 Task: Add an event with the title Third Sales Call with Potential Client, date '2023/12/07', time 7:30 AM to 9:30 AMand add a description: During the Quality Assurance Check, a dedicated team or quality assurance professionals will conduct a comprehensive assessment of the project against predetermined quality criteria. The team will review various aspects, including project documentation, processes, methodologies, and actual deliverables, to ensure they meet the defined quality standards., put the event into Orange category, logged in from the account softage.8@softage.netand send the event invitation to softage.2@softage.net and softage.3@softage.net. Set a reminder for the event 15 minutes before
Action: Mouse moved to (99, 132)
Screenshot: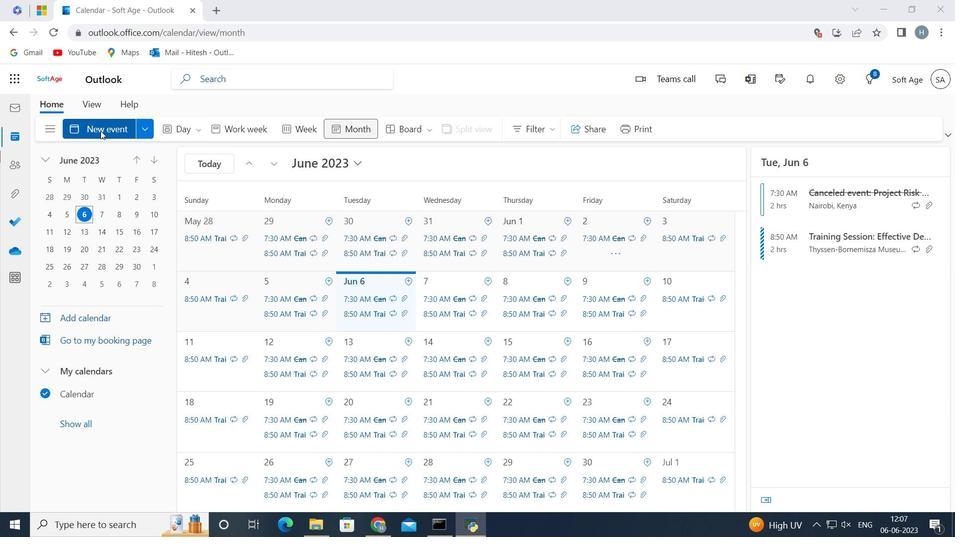 
Action: Mouse pressed left at (99, 132)
Screenshot: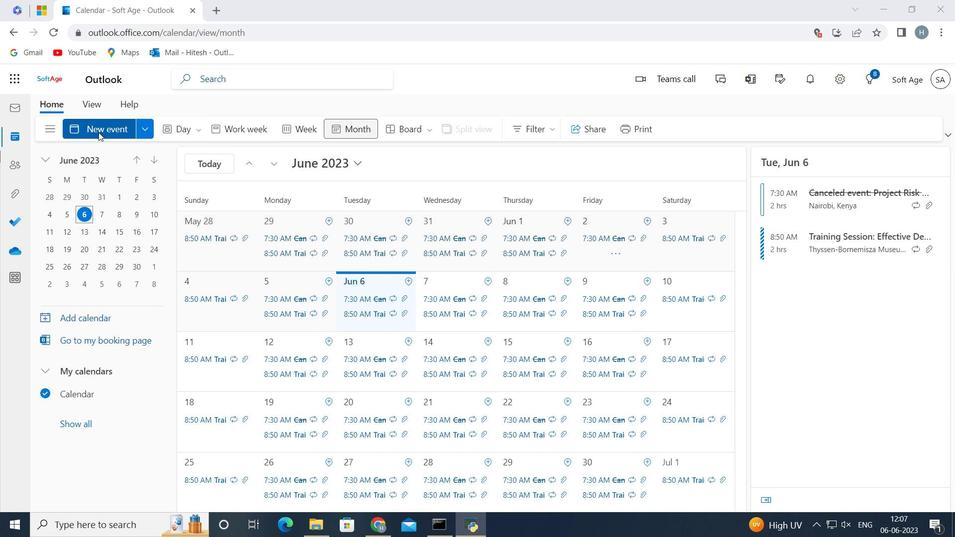 
Action: Mouse moved to (325, 200)
Screenshot: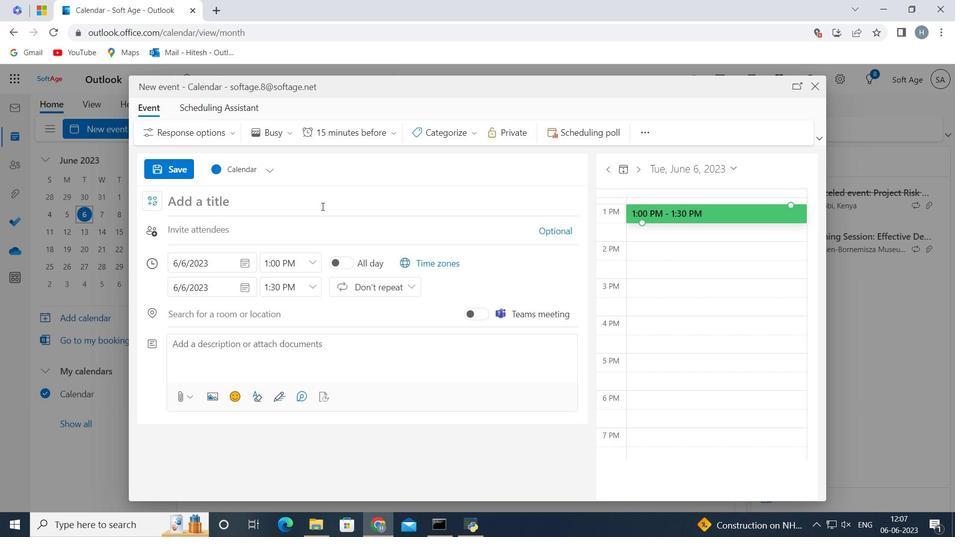 
Action: Mouse pressed left at (325, 200)
Screenshot: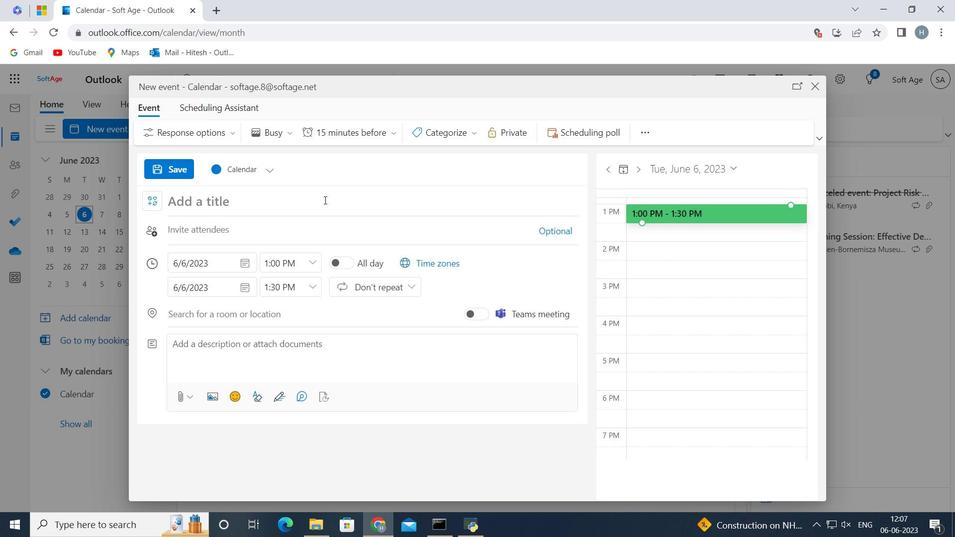 
Action: Mouse moved to (324, 199)
Screenshot: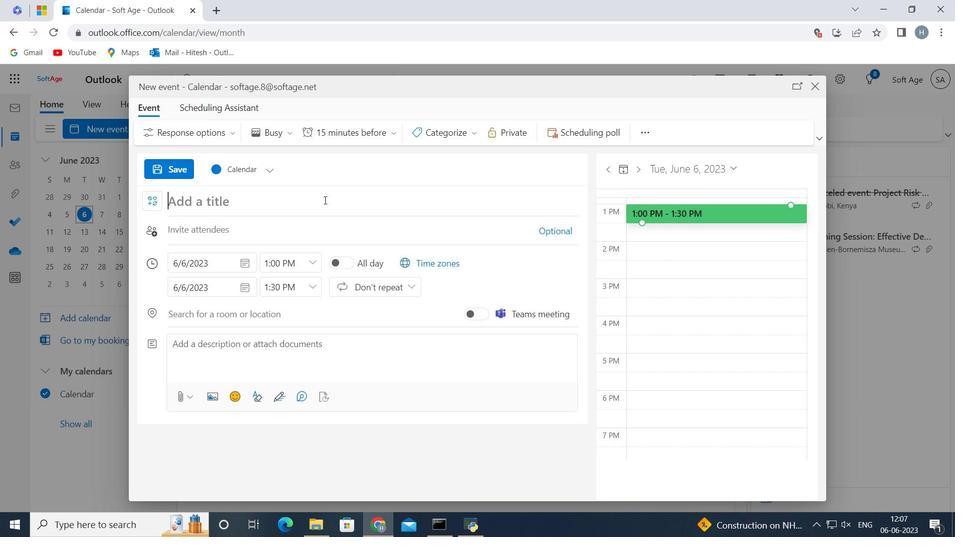 
Action: Key pressed <Key.shift>Third<Key.space><Key.shift>Sales<Key.space><Key.shift>Call<Key.space>with<Key.space><Key.shift>Potential<Key.space><Key.shift>Client<Key.space>
Screenshot: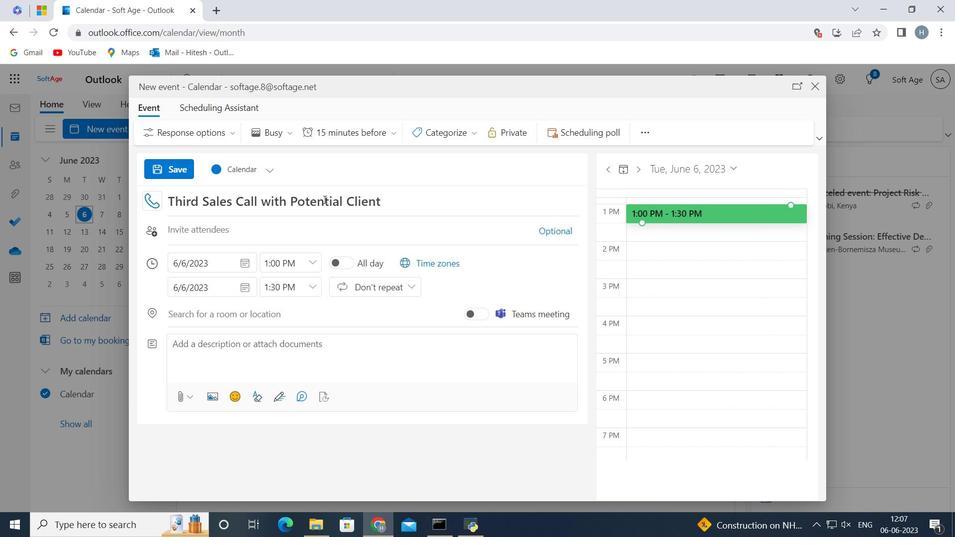 
Action: Mouse moved to (244, 259)
Screenshot: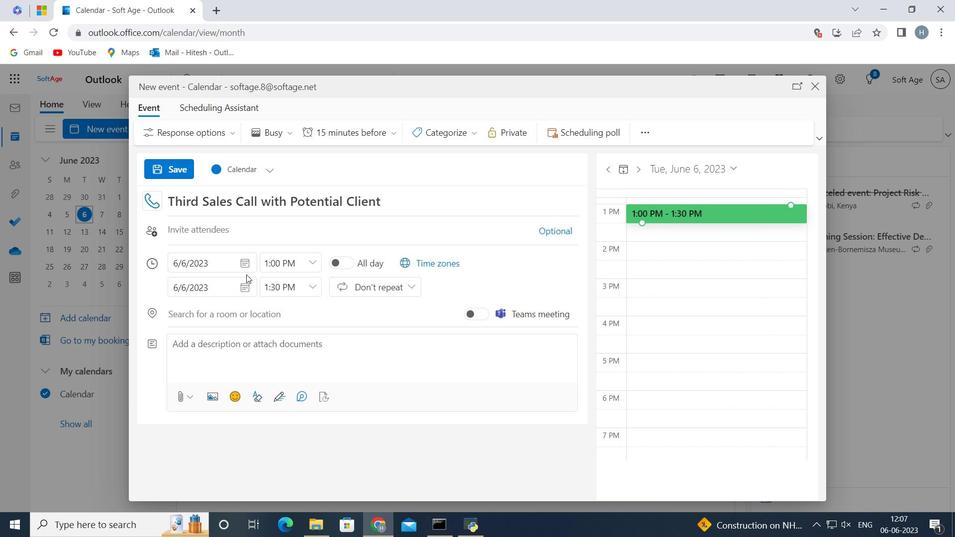 
Action: Mouse pressed left at (244, 259)
Screenshot: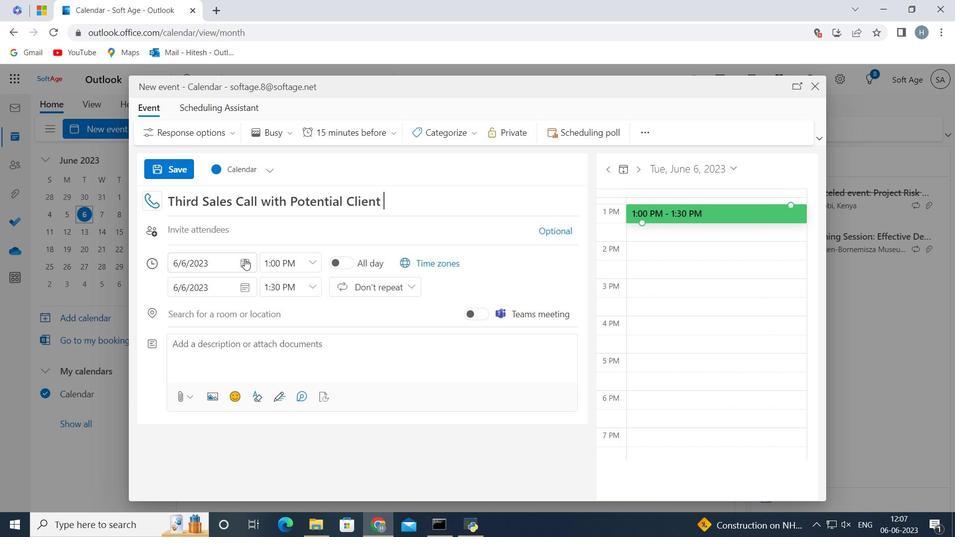
Action: Mouse moved to (230, 293)
Screenshot: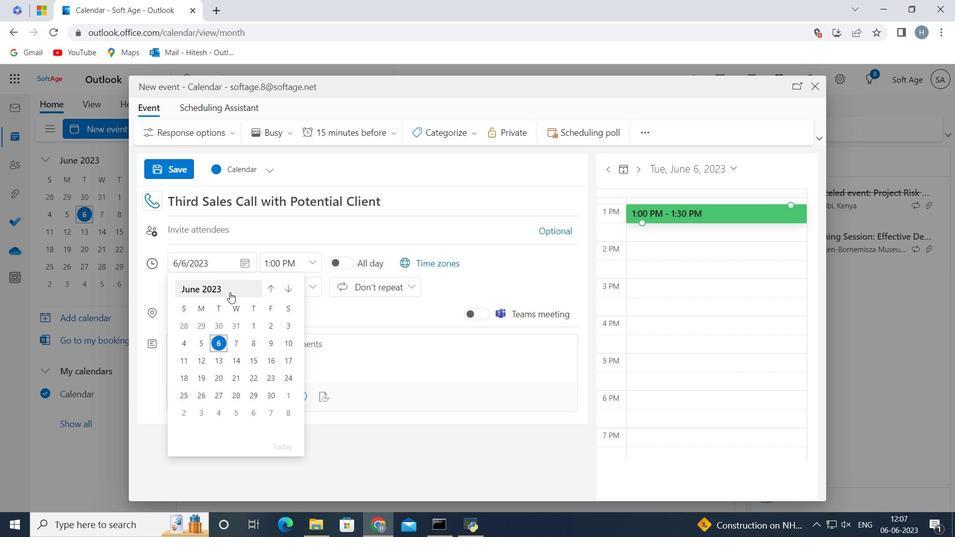 
Action: Mouse pressed left at (230, 293)
Screenshot: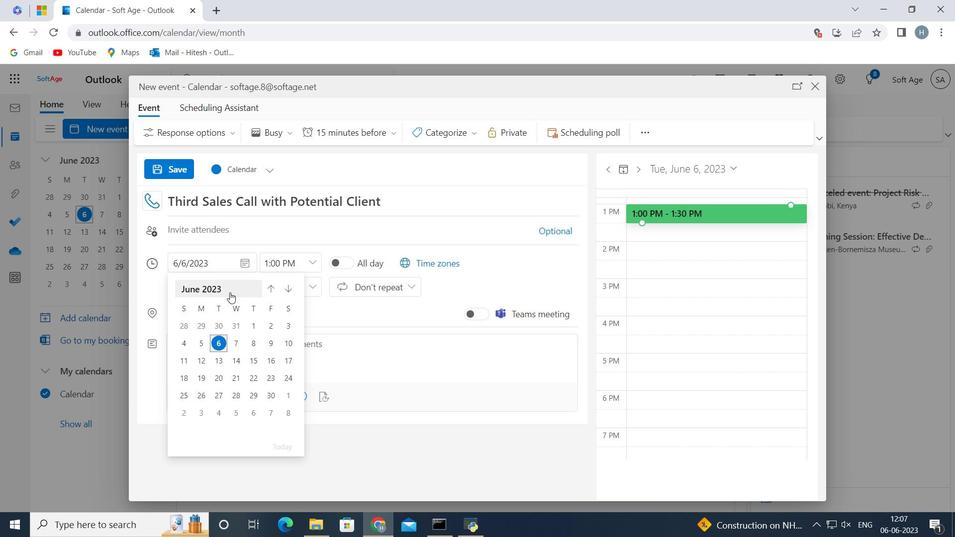 
Action: Mouse pressed left at (230, 293)
Screenshot: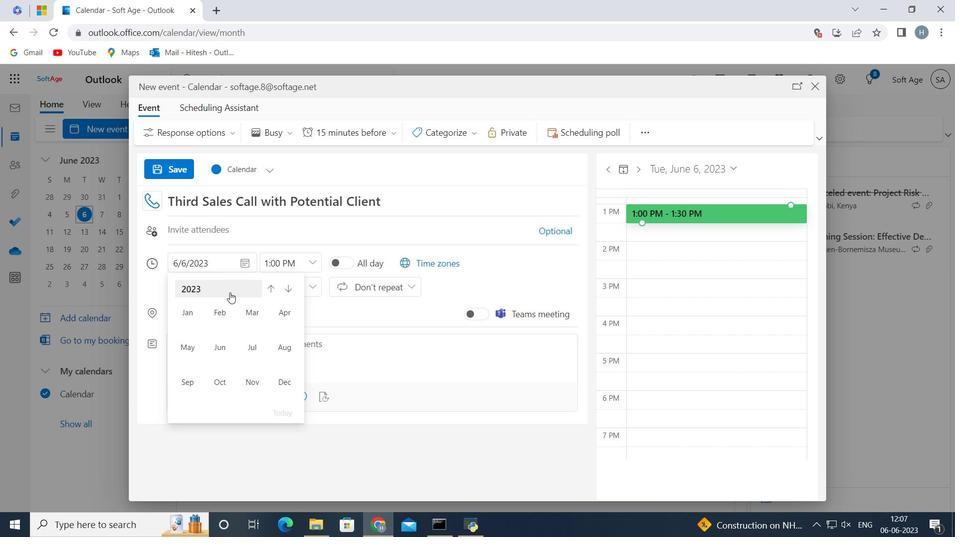 
Action: Mouse moved to (273, 314)
Screenshot: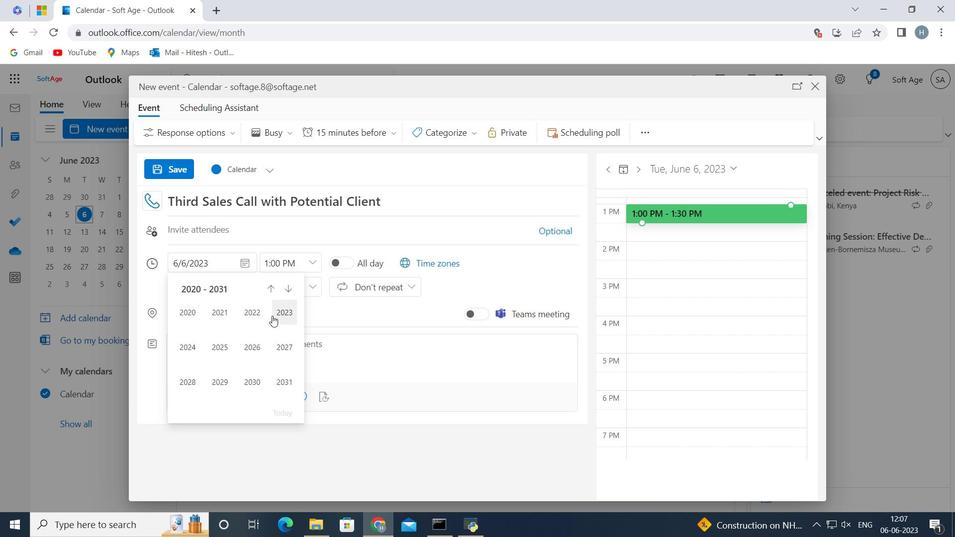 
Action: Mouse pressed left at (273, 314)
Screenshot: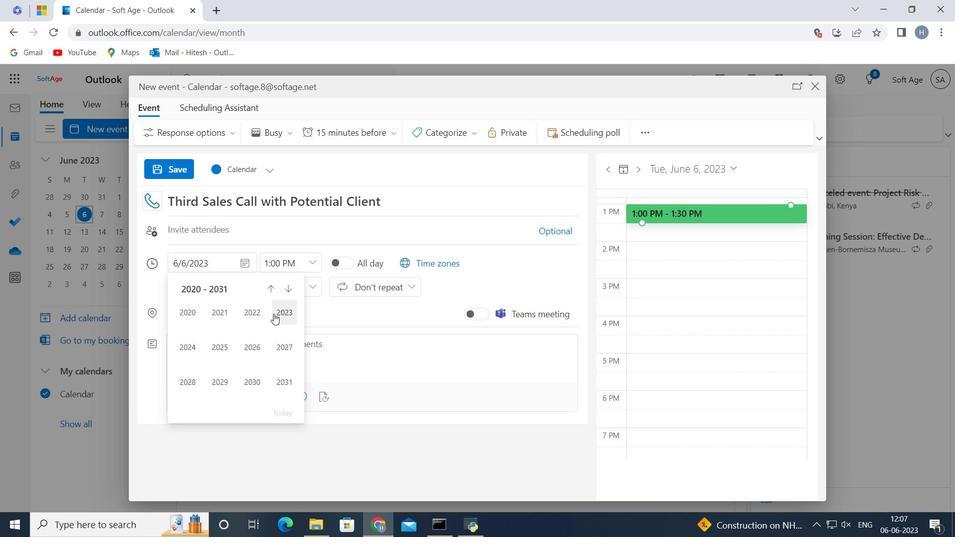 
Action: Mouse moved to (281, 377)
Screenshot: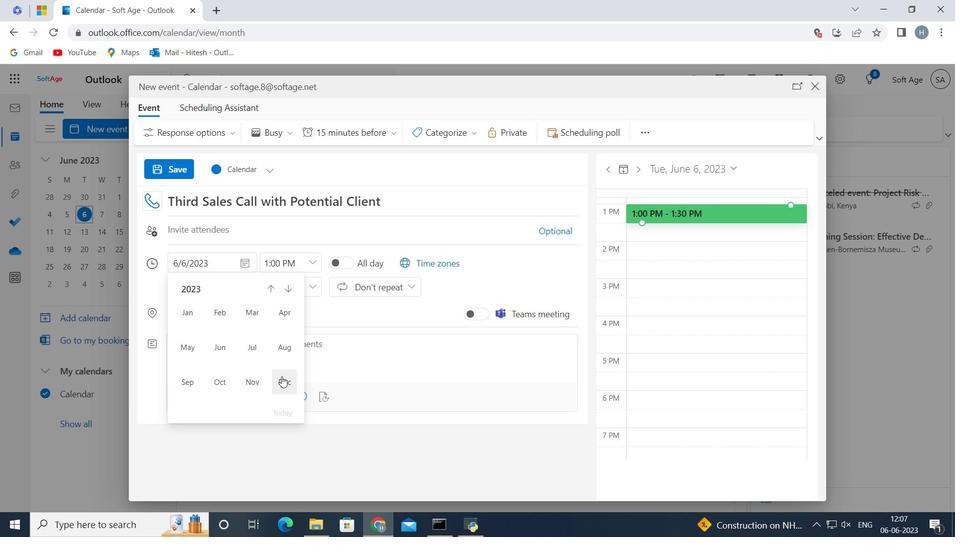 
Action: Mouse pressed left at (281, 377)
Screenshot: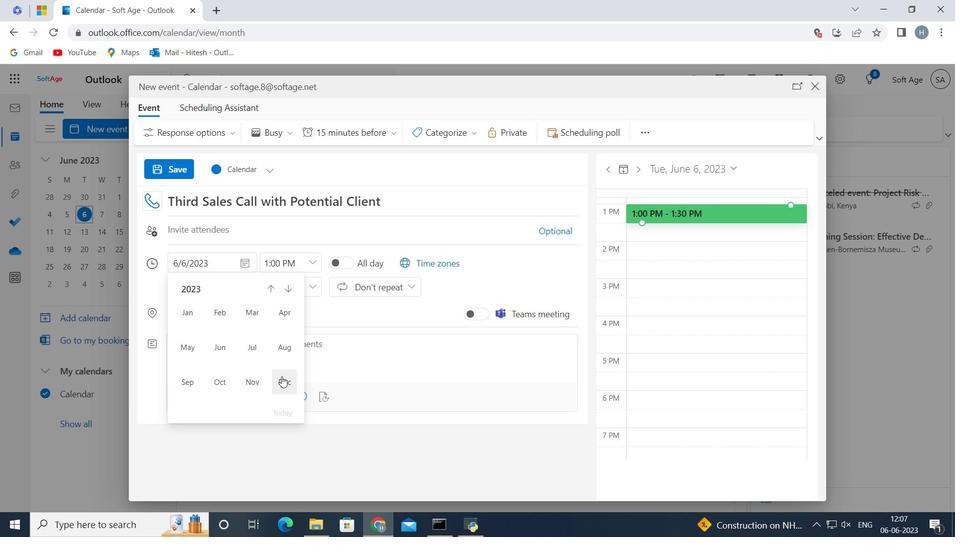
Action: Mouse moved to (251, 345)
Screenshot: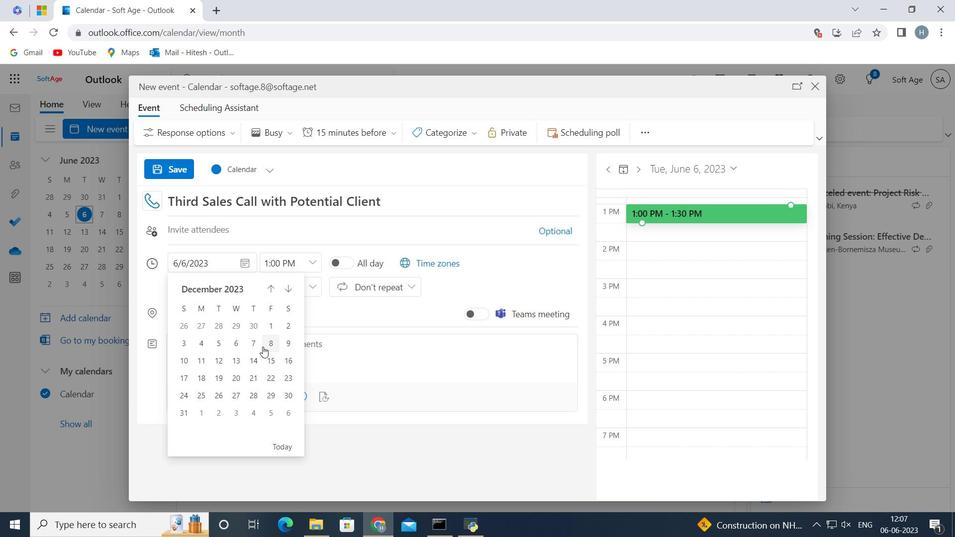 
Action: Mouse pressed left at (251, 345)
Screenshot: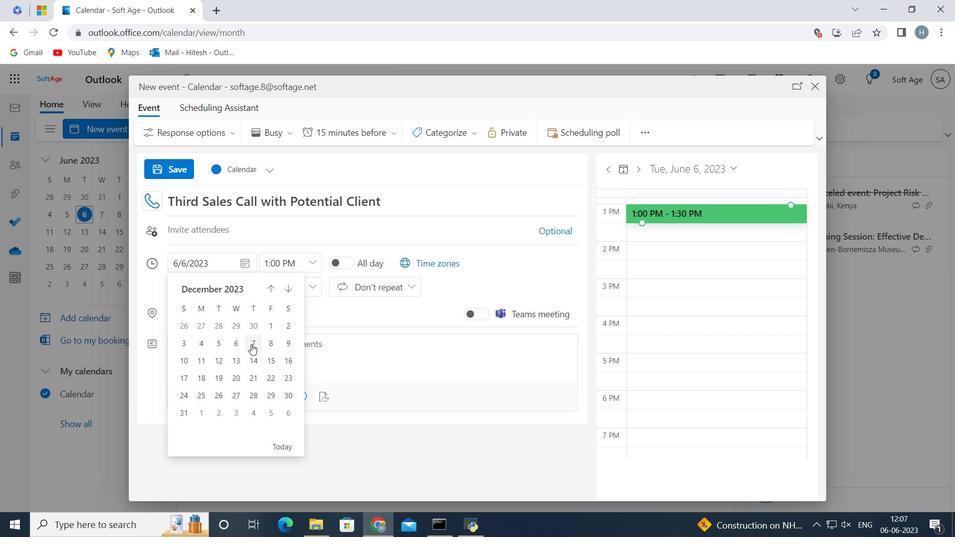 
Action: Mouse moved to (313, 261)
Screenshot: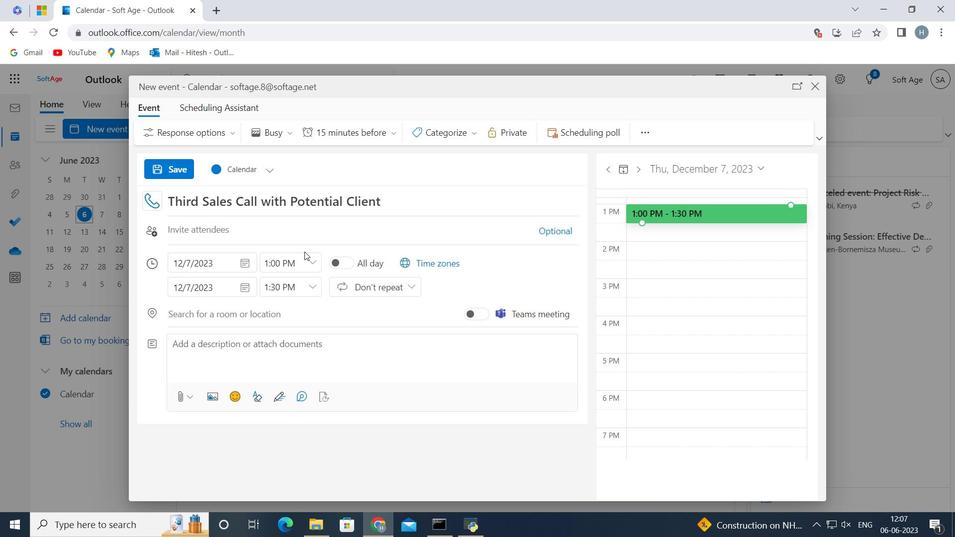 
Action: Mouse pressed left at (313, 261)
Screenshot: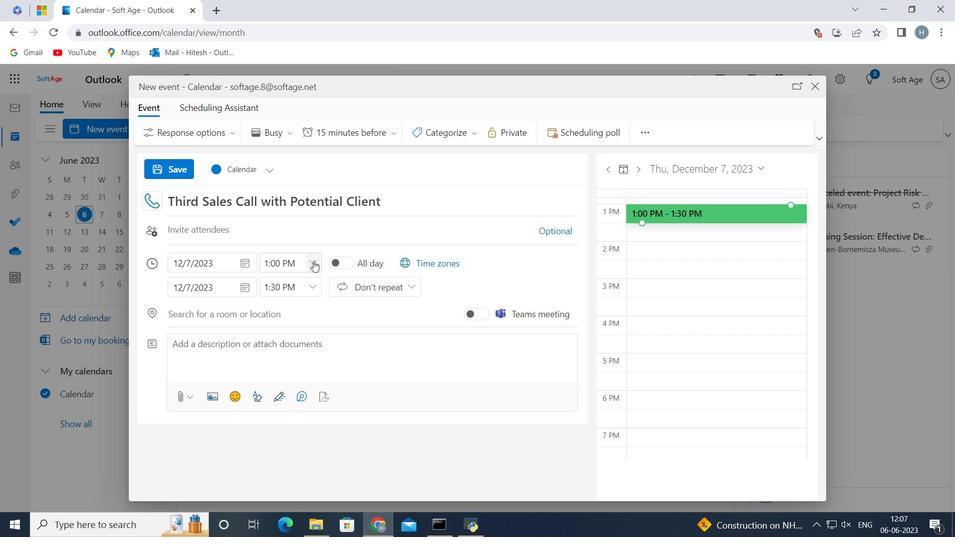 
Action: Mouse moved to (293, 354)
Screenshot: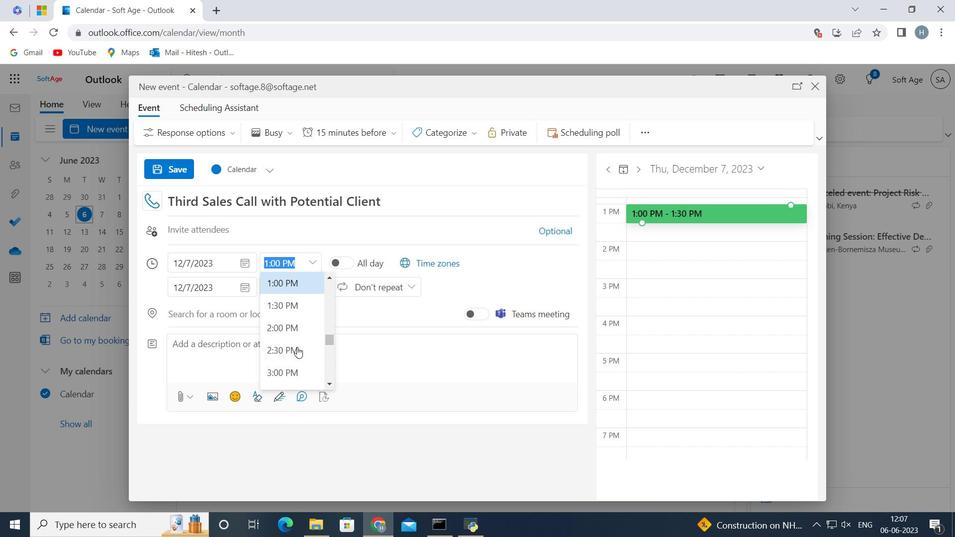 
Action: Mouse scrolled (293, 354) with delta (0, 0)
Screenshot: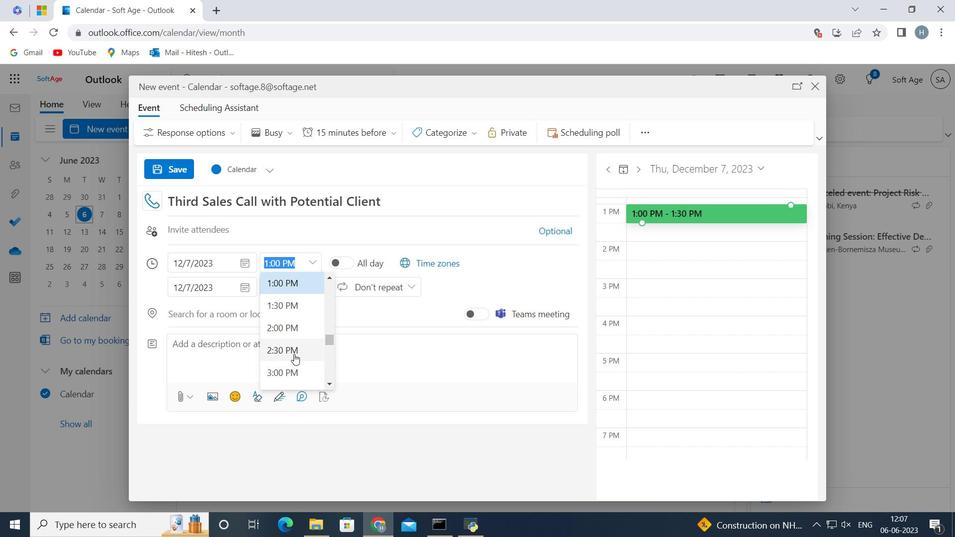 
Action: Mouse scrolled (293, 354) with delta (0, 0)
Screenshot: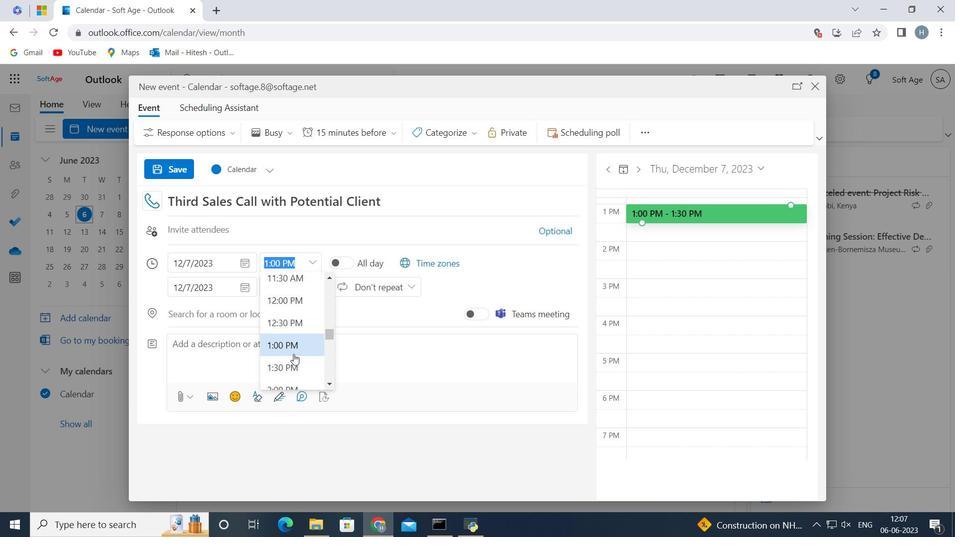 
Action: Mouse moved to (293, 354)
Screenshot: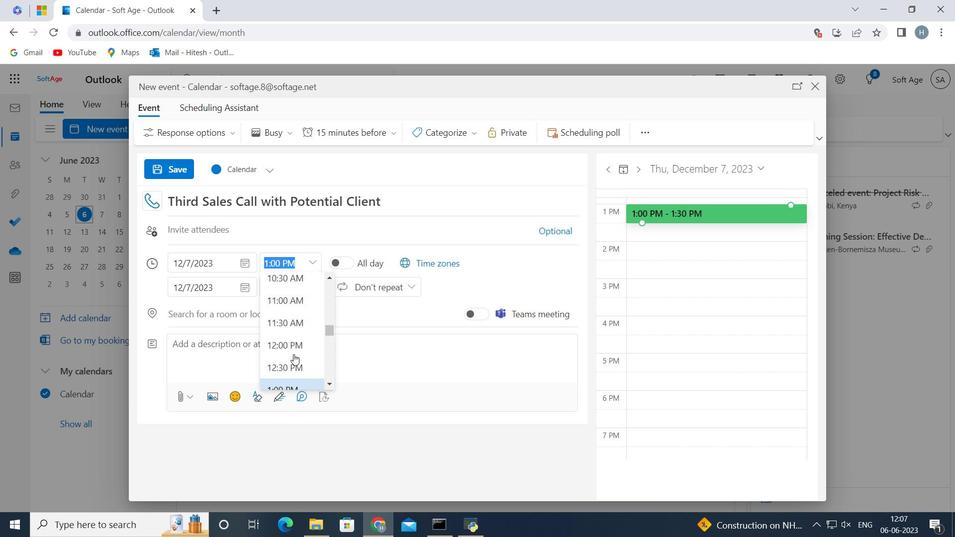 
Action: Mouse scrolled (293, 355) with delta (0, 0)
Screenshot: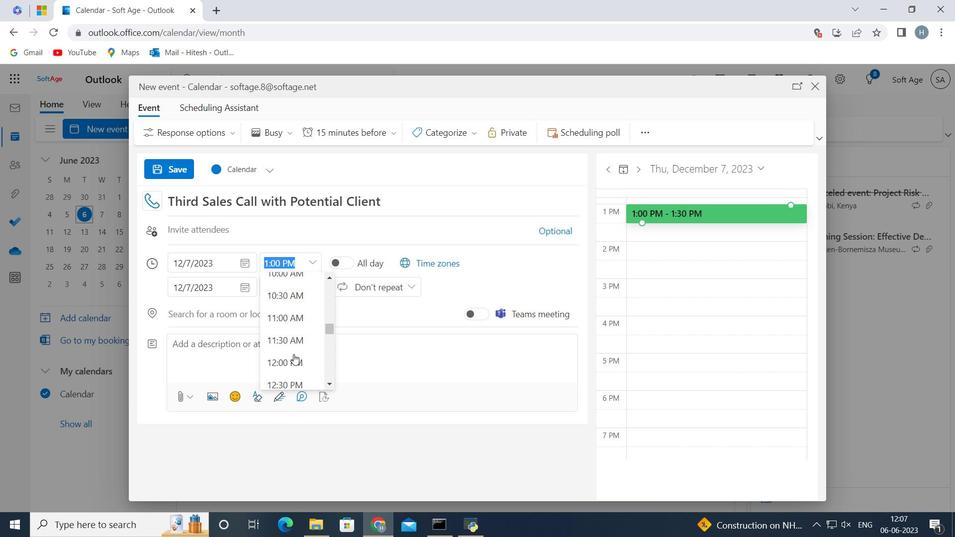 
Action: Mouse scrolled (293, 355) with delta (0, 0)
Screenshot: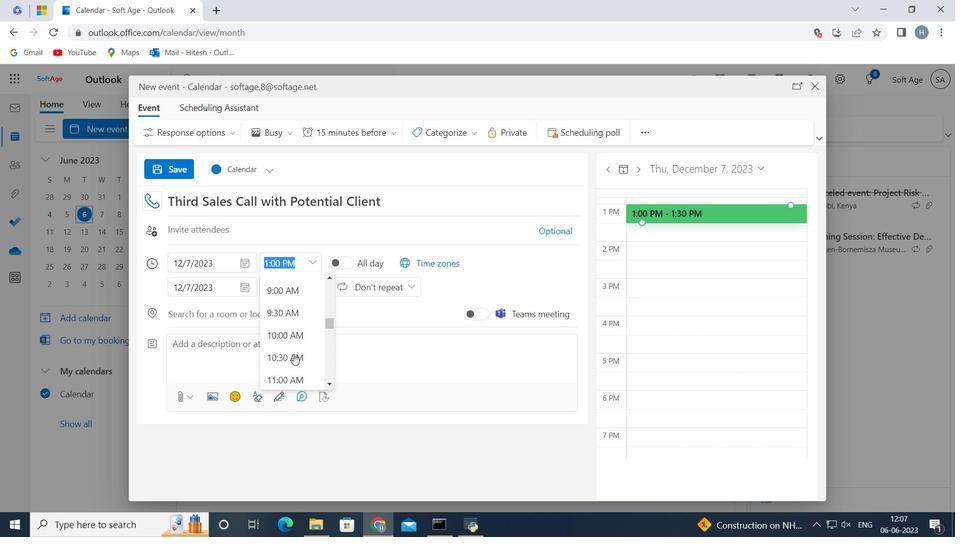 
Action: Mouse moved to (287, 287)
Screenshot: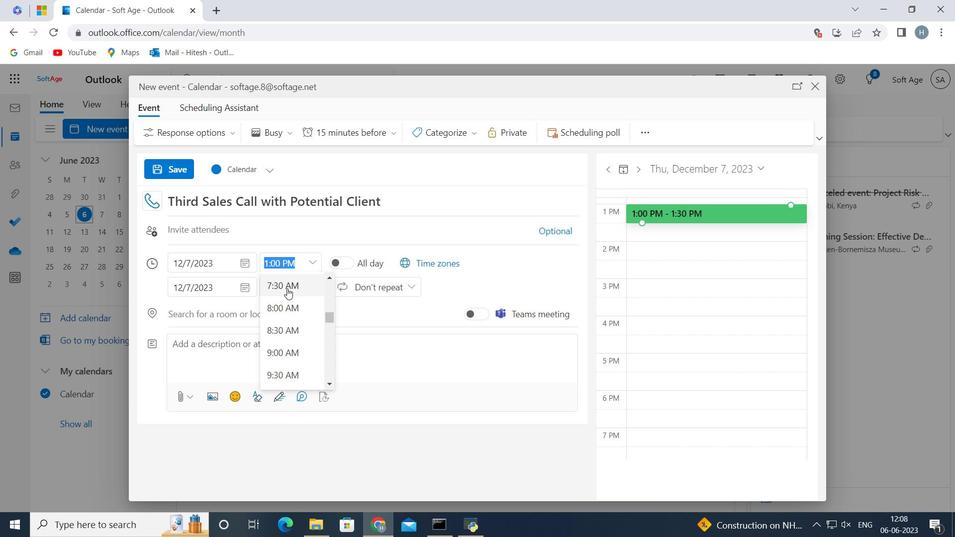 
Action: Mouse pressed left at (287, 287)
Screenshot: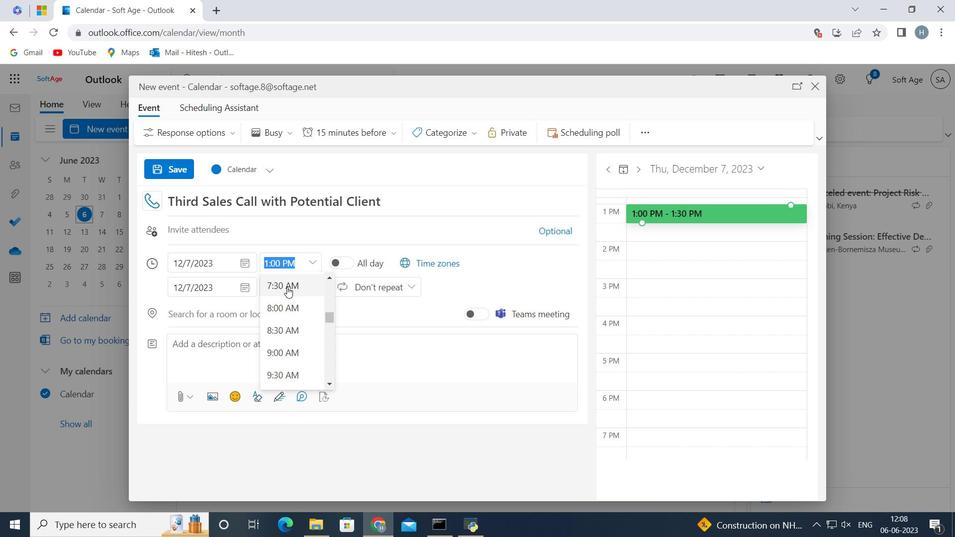
Action: Mouse moved to (314, 286)
Screenshot: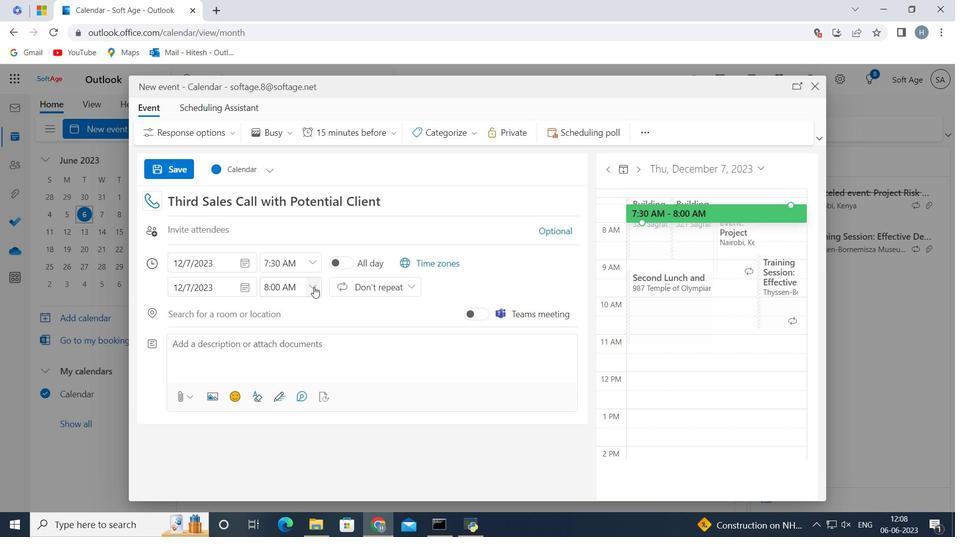 
Action: Mouse pressed left at (314, 286)
Screenshot: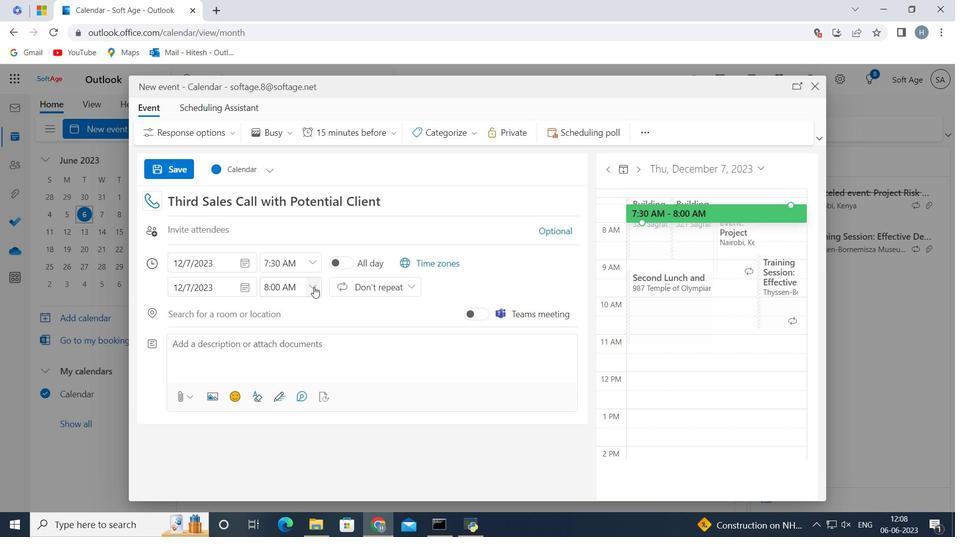 
Action: Mouse moved to (307, 369)
Screenshot: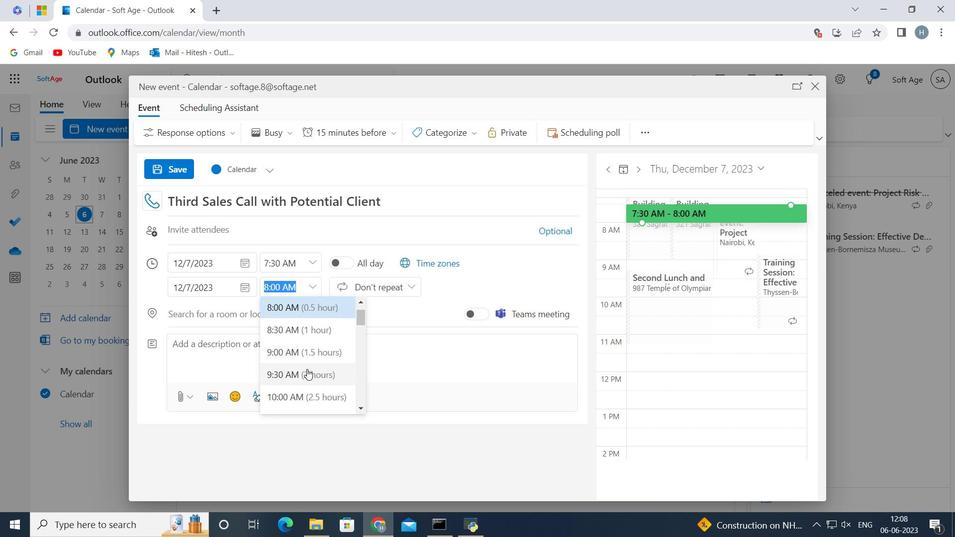 
Action: Mouse pressed left at (307, 369)
Screenshot: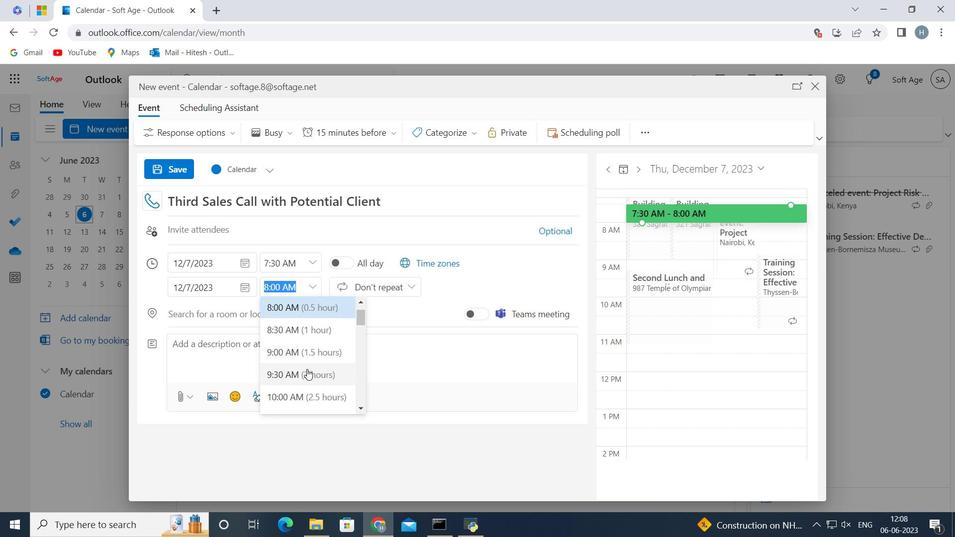 
Action: Mouse moved to (314, 351)
Screenshot: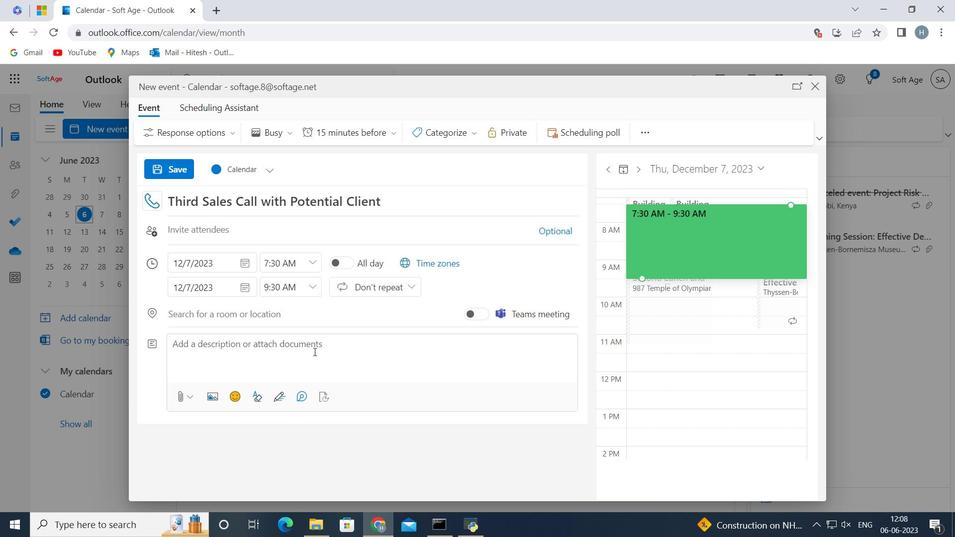 
Action: Mouse pressed left at (314, 351)
Screenshot: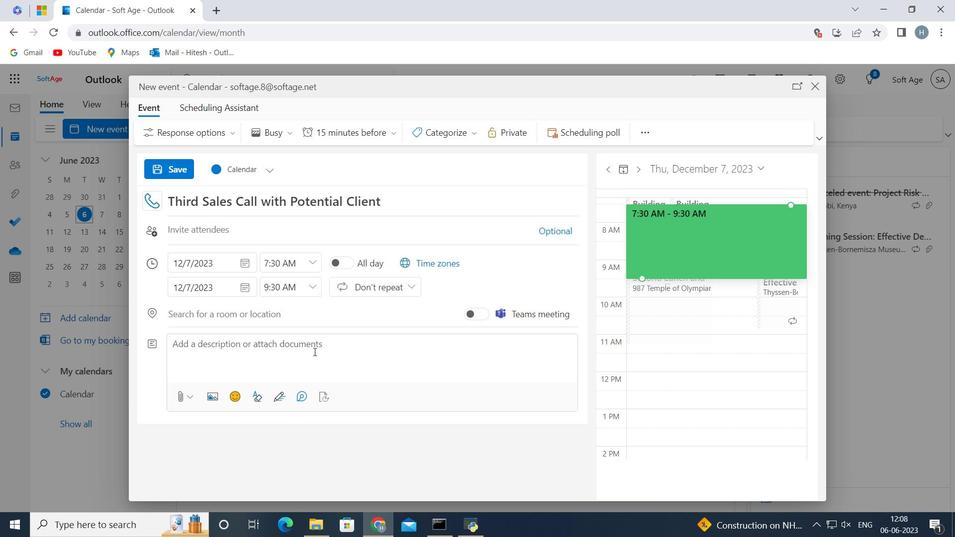 
Action: Mouse moved to (313, 351)
Screenshot: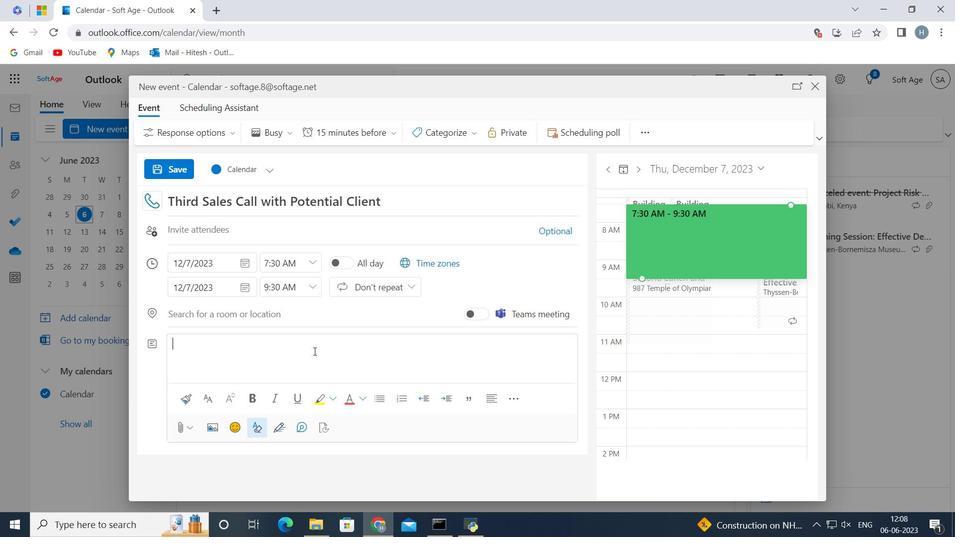 
Action: Key pressed <Key.shift>During<Key.space>the<Key.space>quality<Key.space><Key.shift>Assurance<Key.space><Key.shift>Check,<Key.backspace>,<Key.space>a<Key.space>dedicated<Key.space>team<Key.space>or<Key.space>quality<Key.space>assurance<Key.space>professionals<Key.space>will<Key.space>conduct<Key.space>a<Key.space>comprehensive<Key.space>quality<Key.space>criteria.<Key.space><Key.shift>The<Key.space>team<Key.space>will<Key.space>review<Key.space>various<Key.space>aspects,<Key.space>including<Key.space>project<Key.space>documentation,<Key.space>processes,<Key.space>methodologies,<Key.space>and<Key.space>actual<Key.space>deliverables,<Key.space>to<Key.space>ensure<Key.space>they<Key.space>meet<Key.space>the<Key.space>defined<Key.space>quality<Key.space>standards.<Key.space>
Screenshot: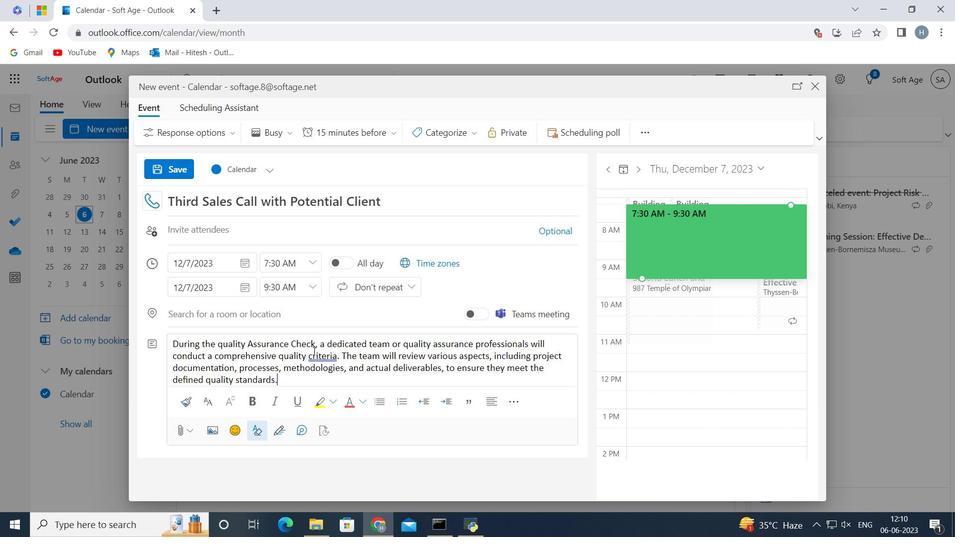 
Action: Mouse moved to (292, 229)
Screenshot: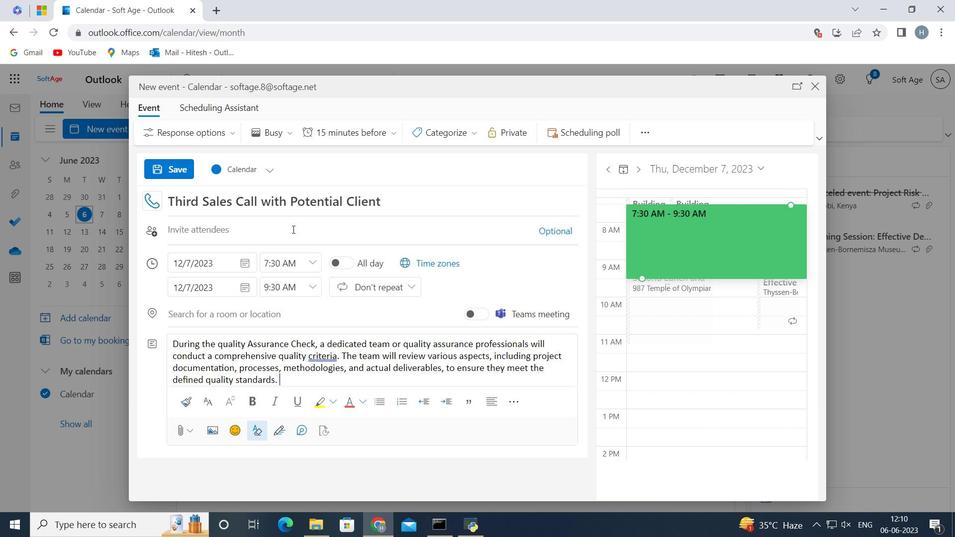 
Action: Mouse pressed left at (292, 229)
Screenshot: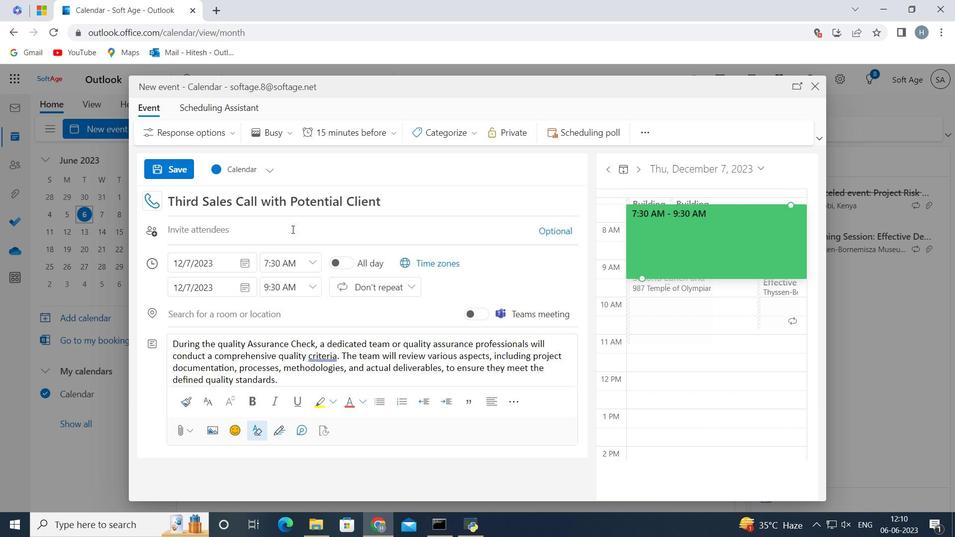 
Action: Mouse moved to (472, 123)
Screenshot: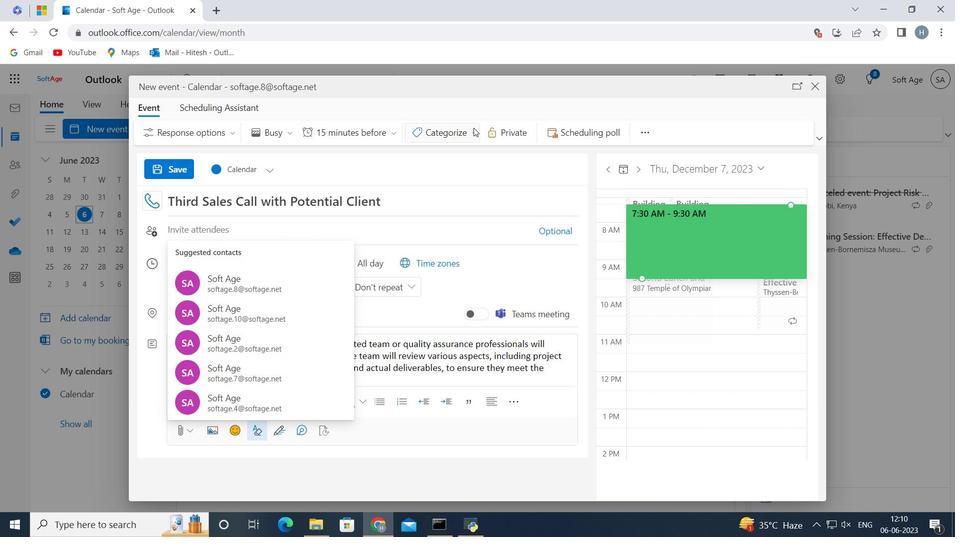 
Action: Mouse pressed left at (472, 123)
Screenshot: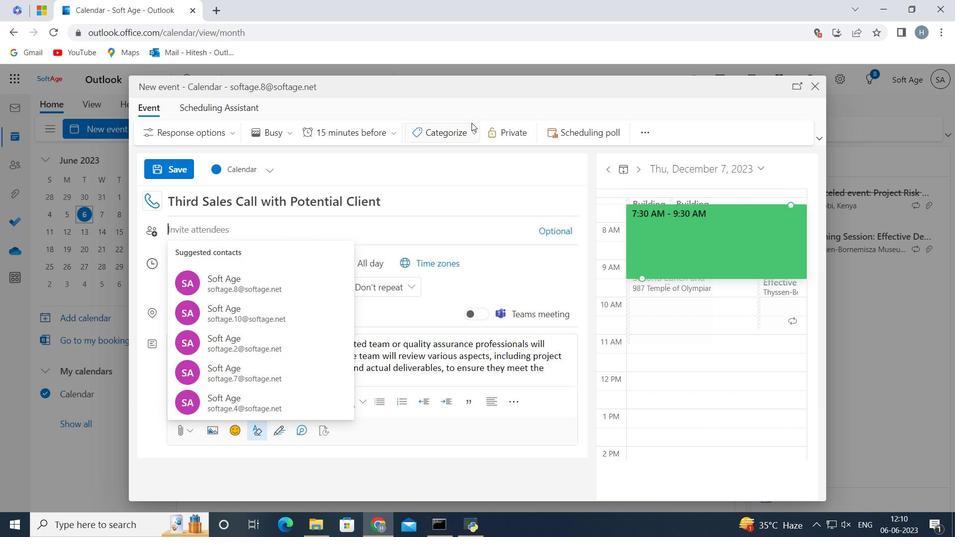 
Action: Mouse moved to (465, 195)
Screenshot: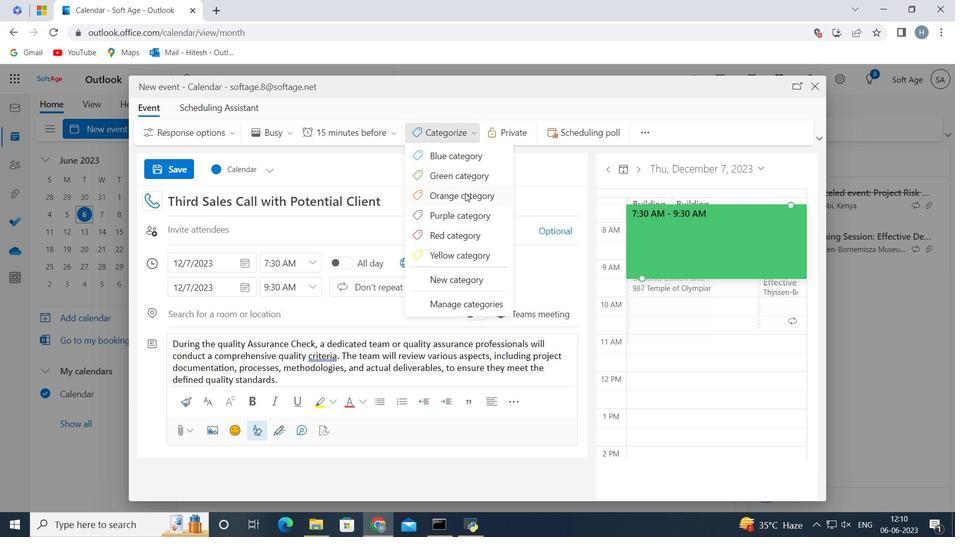 
Action: Mouse pressed left at (465, 195)
Screenshot: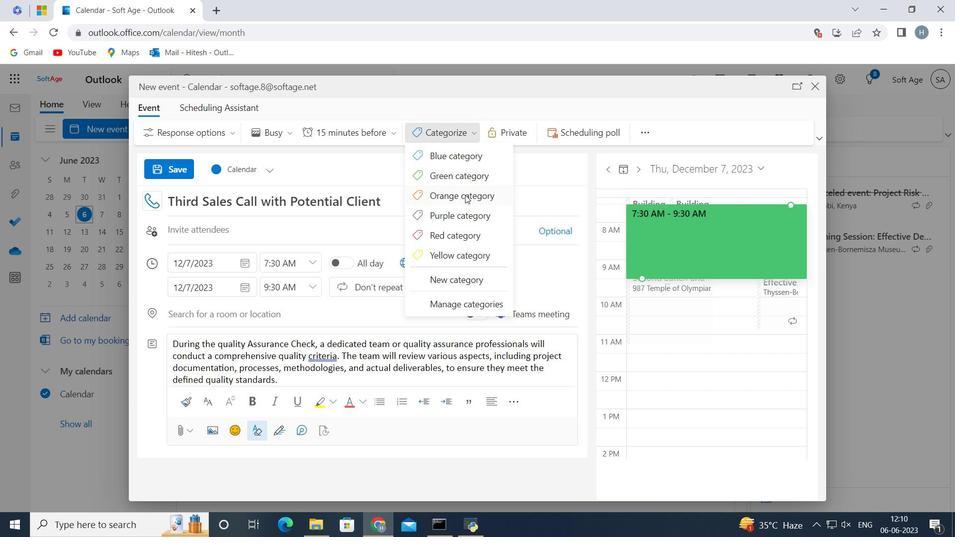 
Action: Mouse moved to (344, 233)
Screenshot: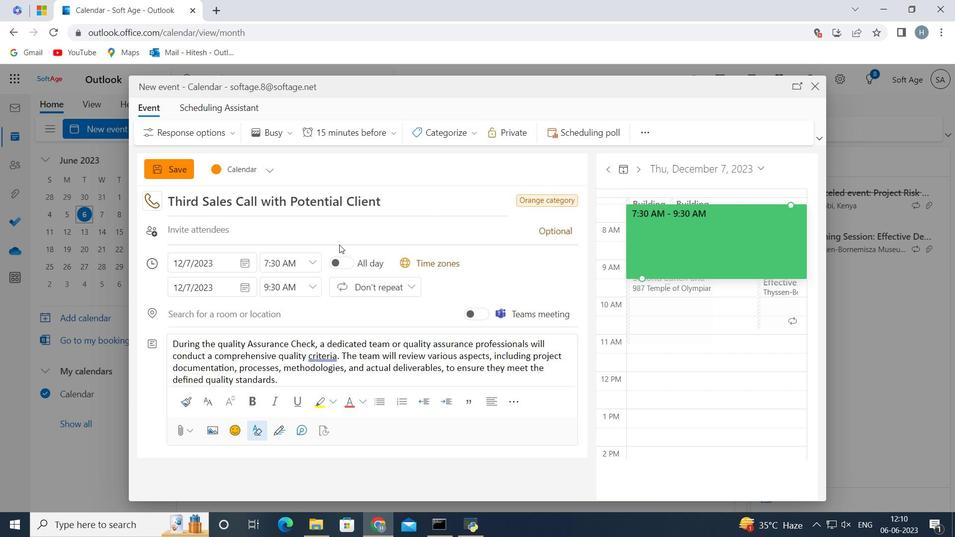 
Action: Mouse pressed left at (344, 233)
Screenshot: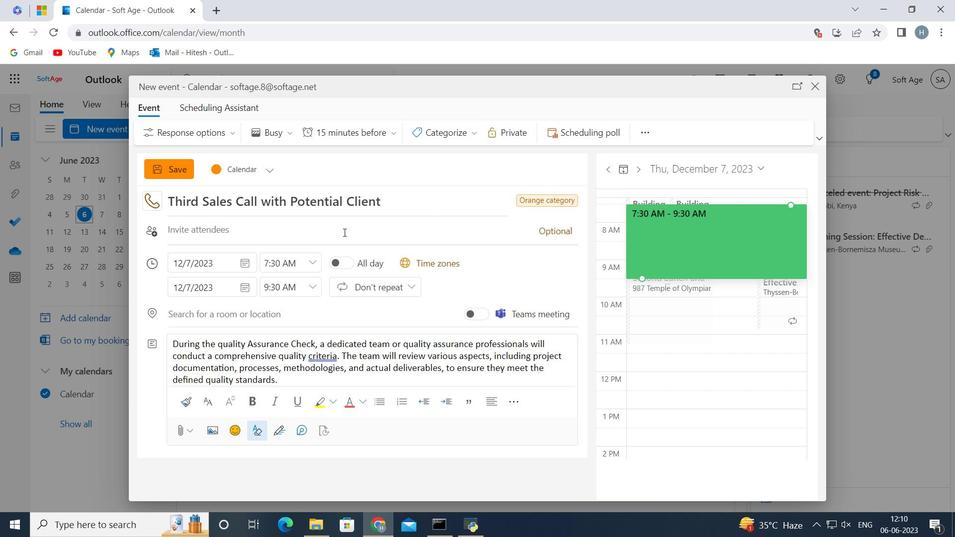 
Action: Key pressed softage.2<Key.shift>@softage.net
Screenshot: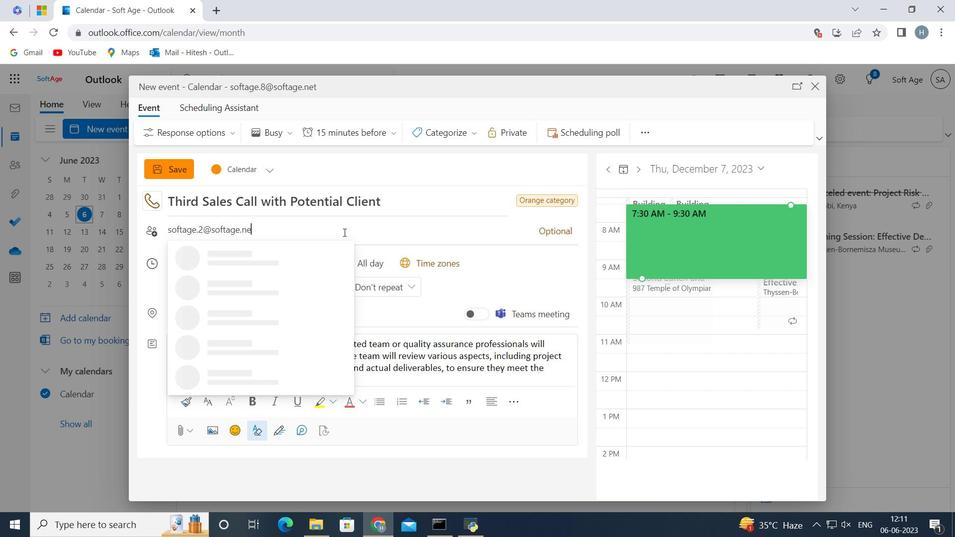 
Action: Mouse moved to (232, 257)
Screenshot: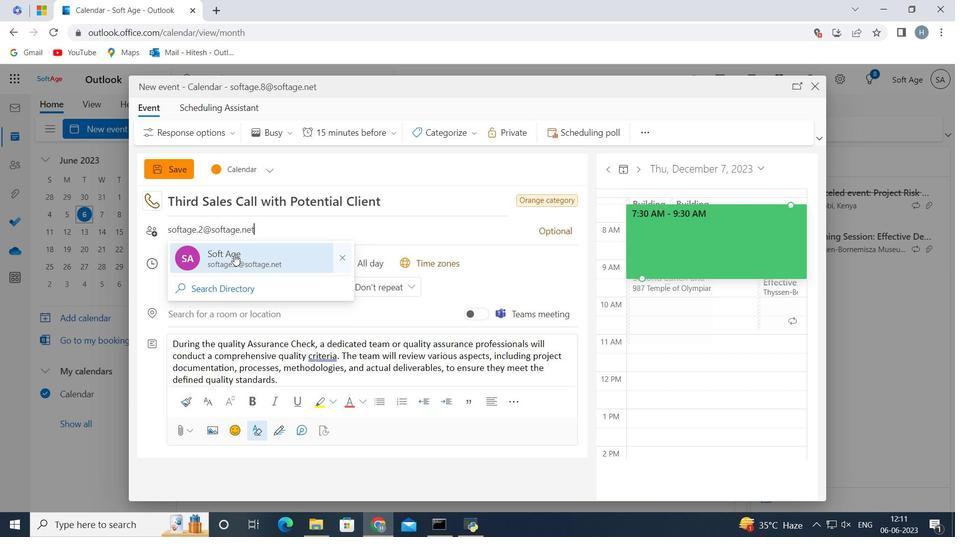 
Action: Mouse pressed left at (232, 257)
Screenshot: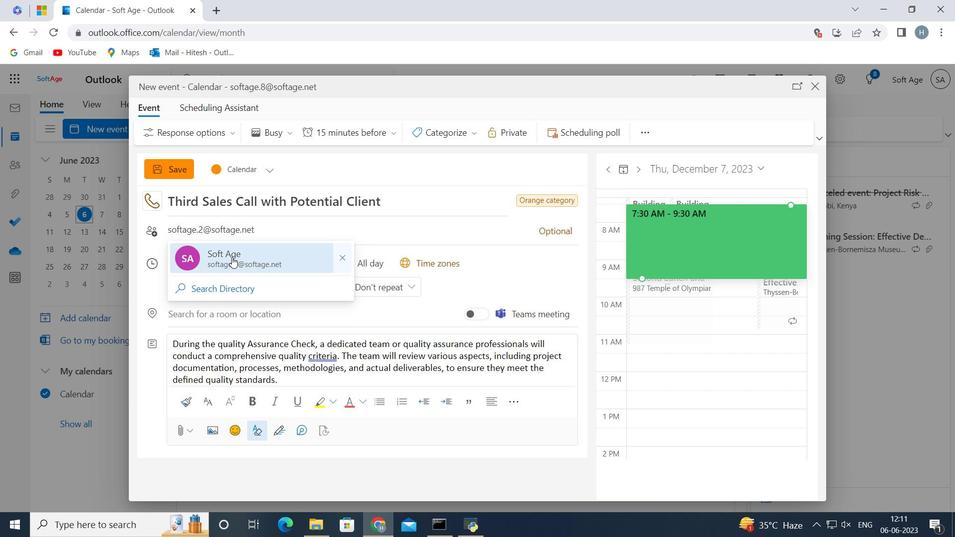
Action: Mouse moved to (232, 257)
Screenshot: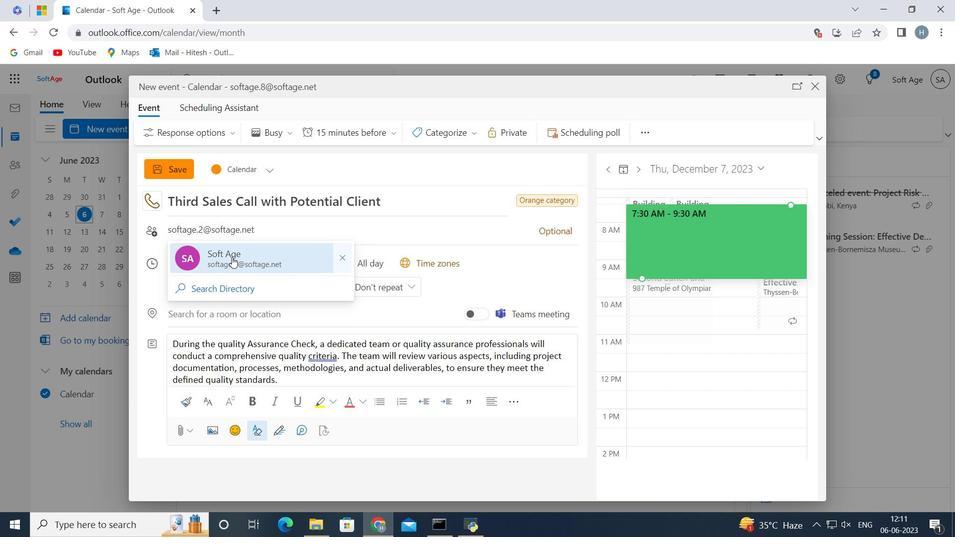 
Action: Key pressed softage.3<Key.shift>@softage.net
Screenshot: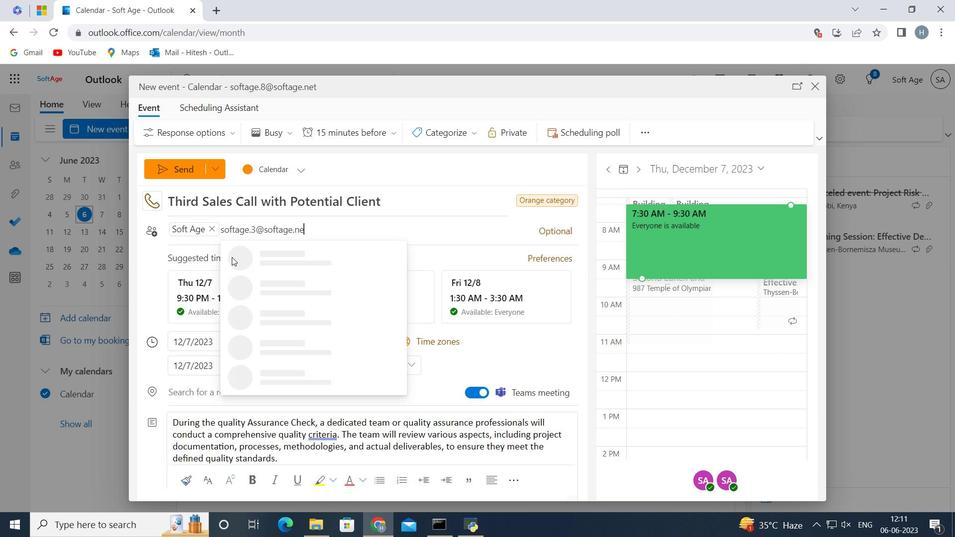 
Action: Mouse moved to (274, 258)
Screenshot: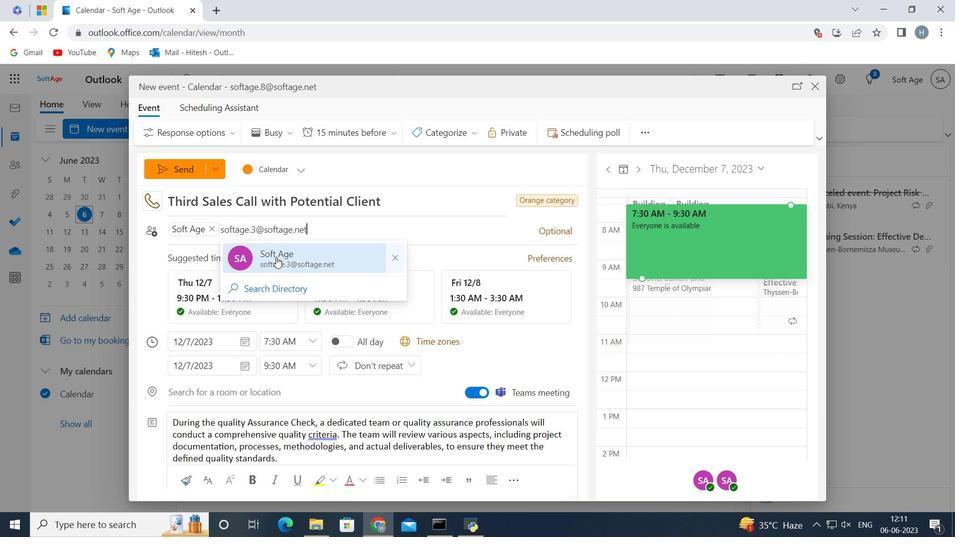 
Action: Mouse pressed left at (274, 258)
Screenshot: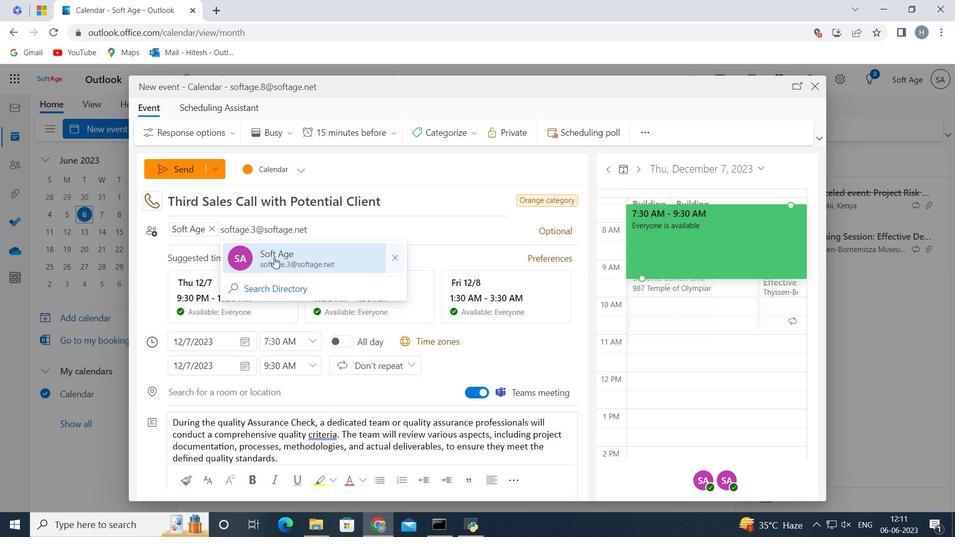 
Action: Mouse moved to (368, 138)
Screenshot: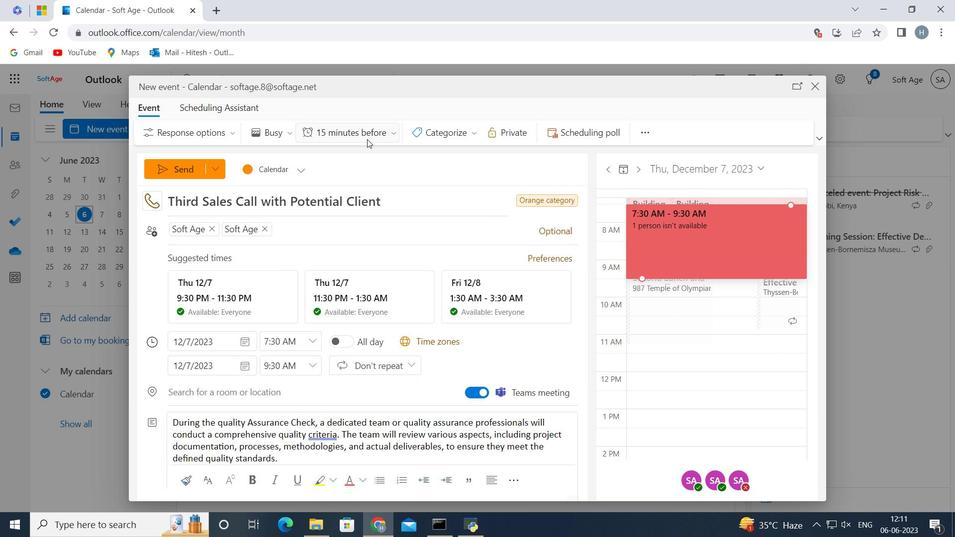 
Action: Mouse pressed left at (368, 138)
Screenshot: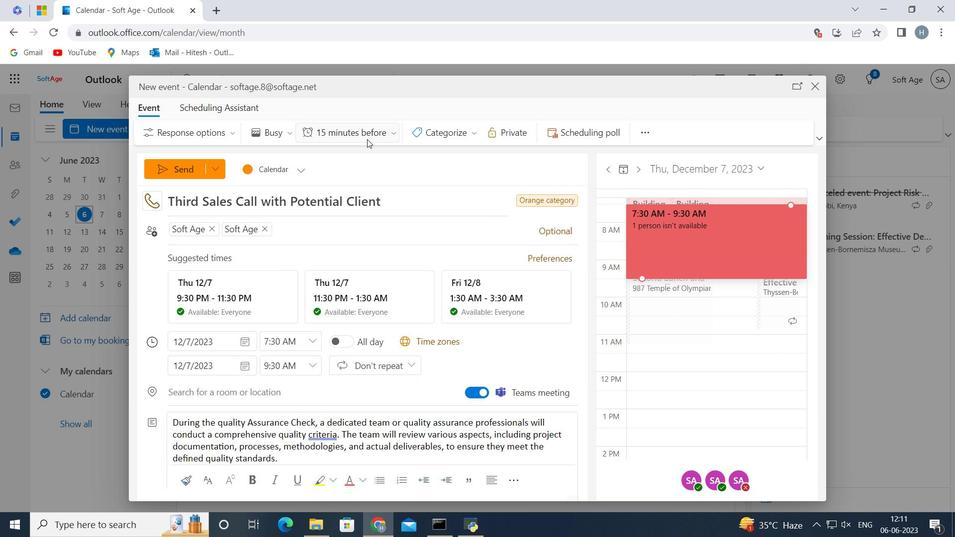 
Action: Mouse moved to (351, 226)
Screenshot: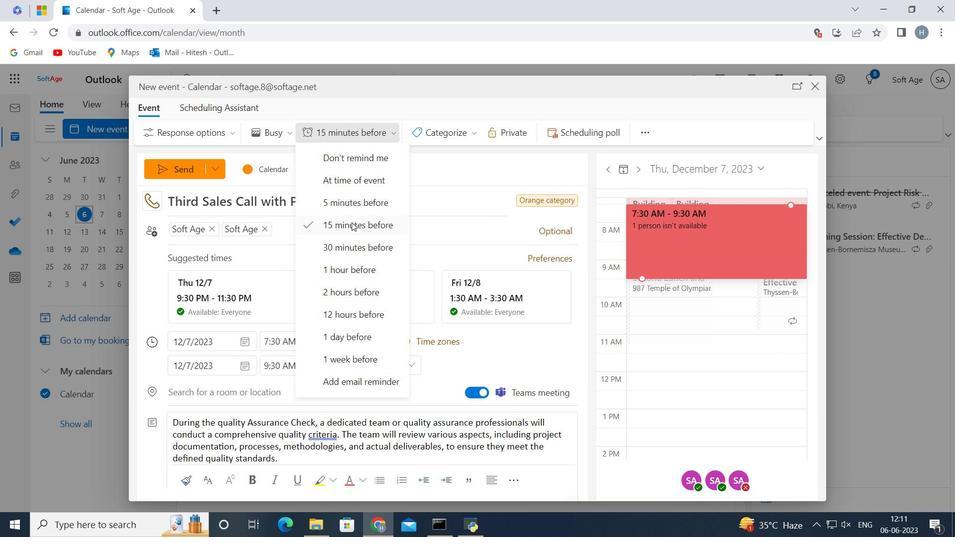 
Action: Mouse pressed left at (351, 226)
Screenshot: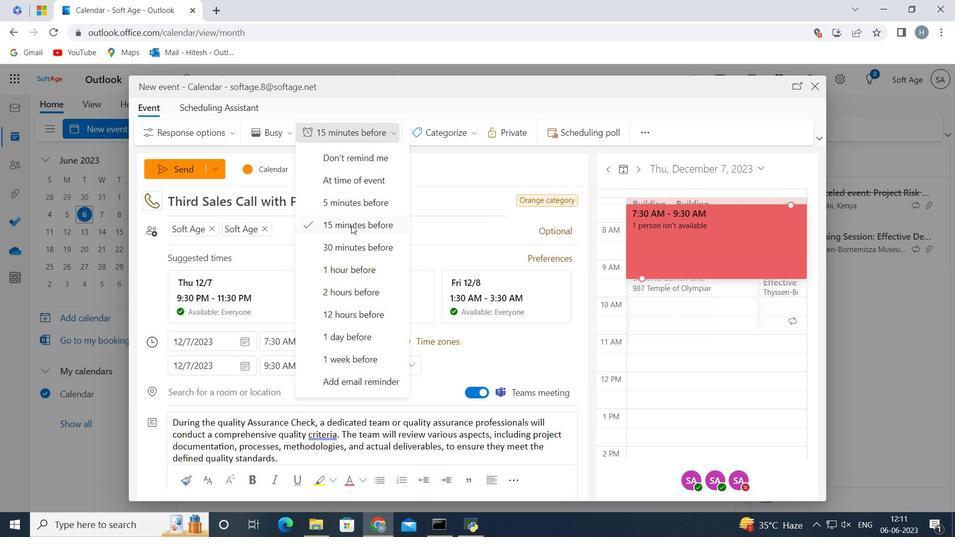 
Action: Mouse moved to (193, 173)
Screenshot: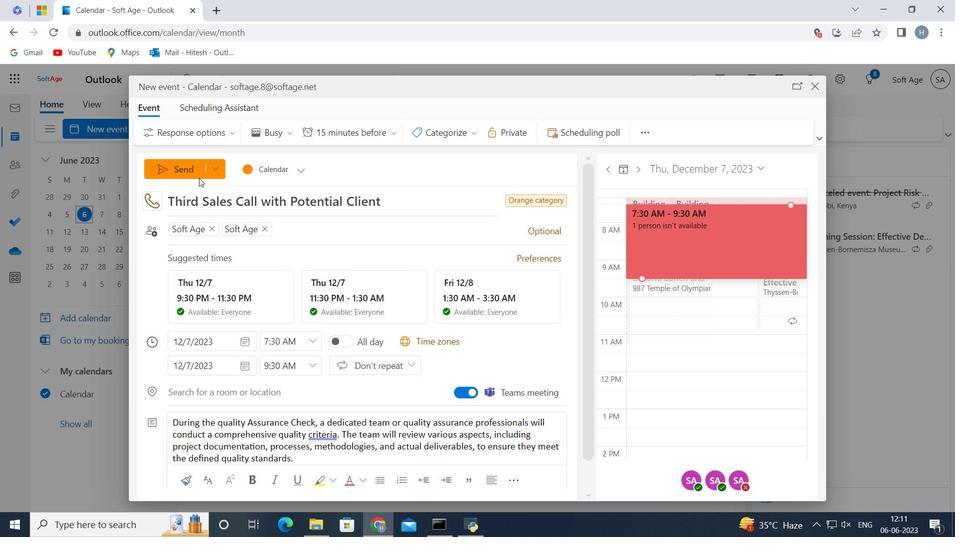 
Action: Mouse pressed left at (193, 173)
Screenshot: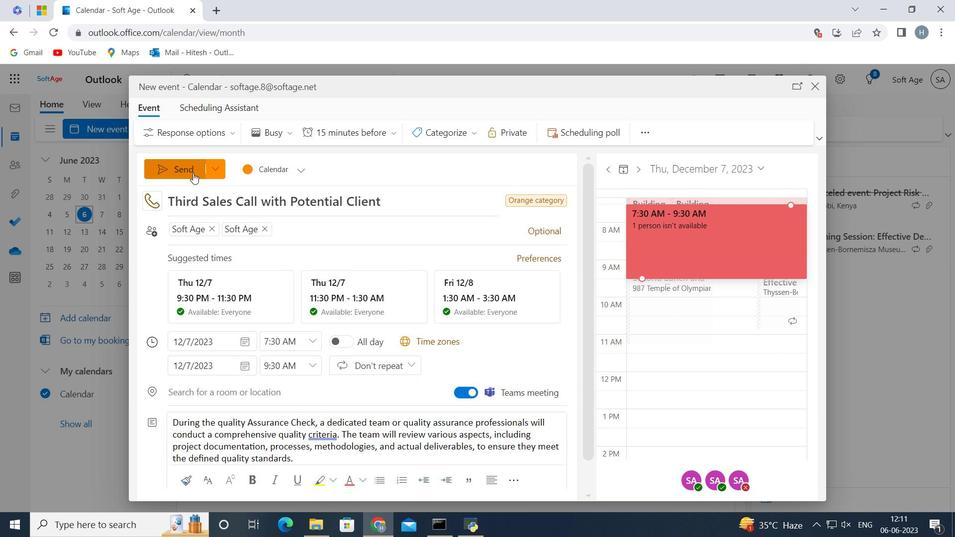 
Action: Mouse moved to (315, 194)
Screenshot: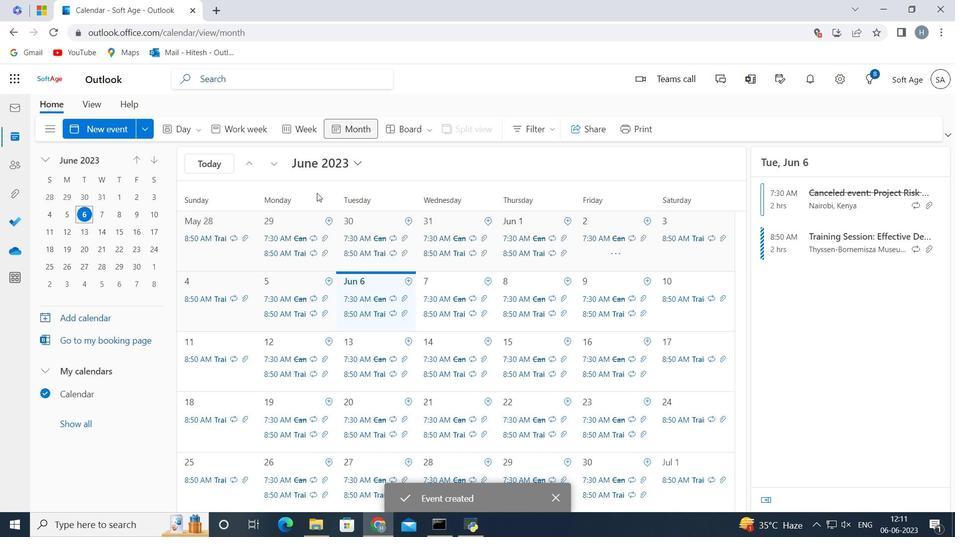 
